 Task: Change the font style of "Happy new year" to "Georgia" and the size should be 16.
Action: Mouse moved to (111, 96)
Screenshot: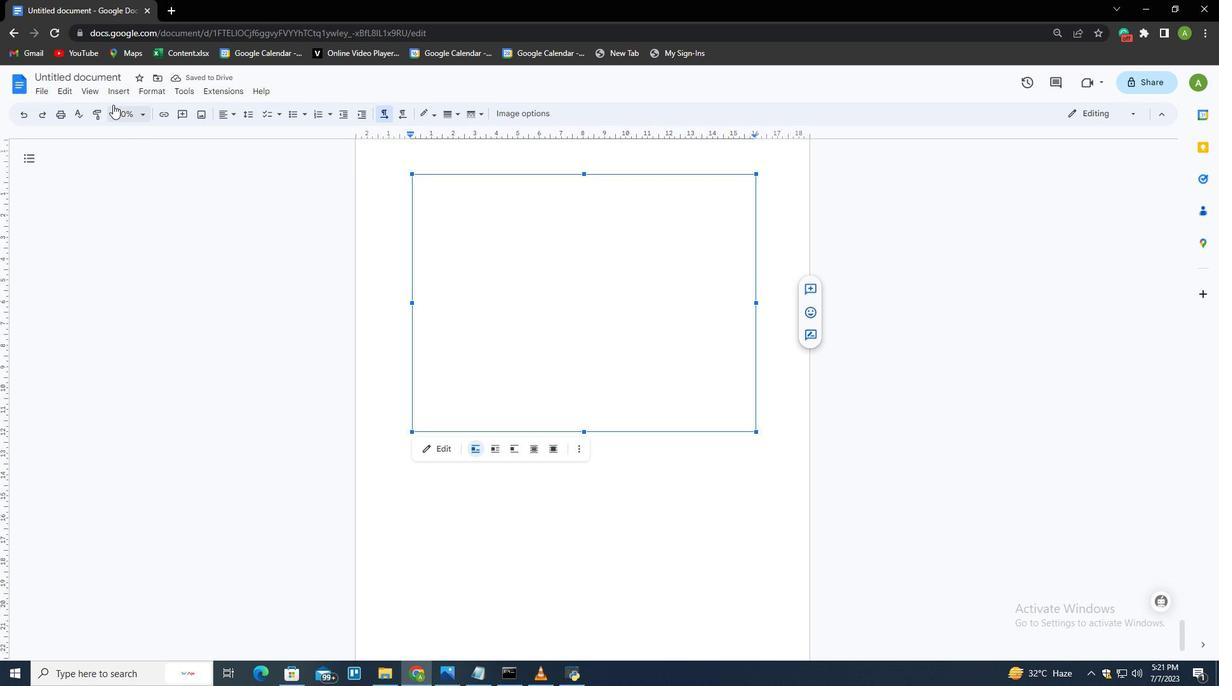 
Action: Mouse pressed left at (111, 96)
Screenshot: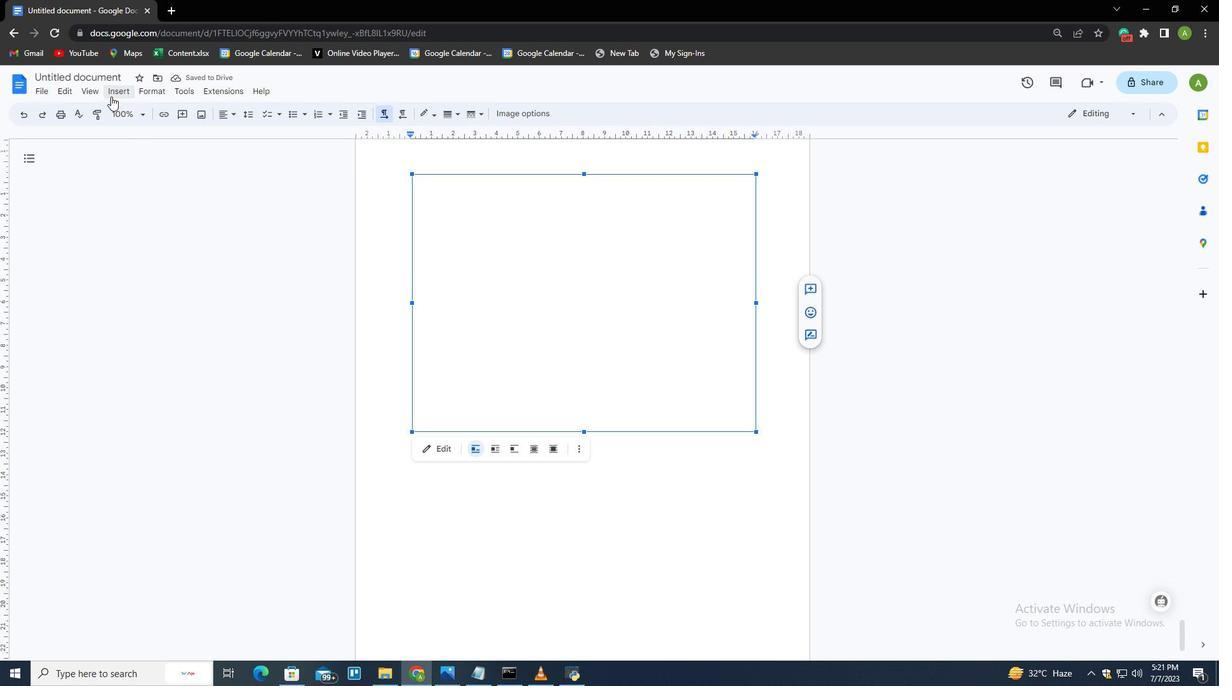 
Action: Mouse moved to (132, 147)
Screenshot: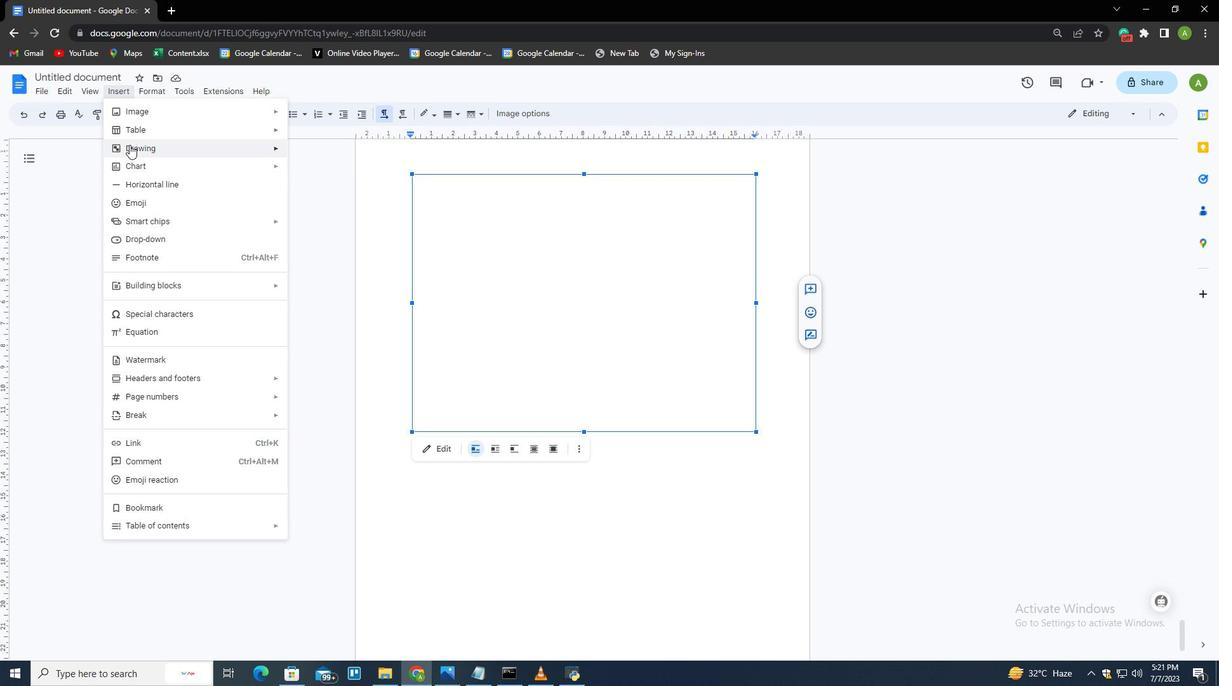 
Action: Mouse pressed left at (132, 147)
Screenshot: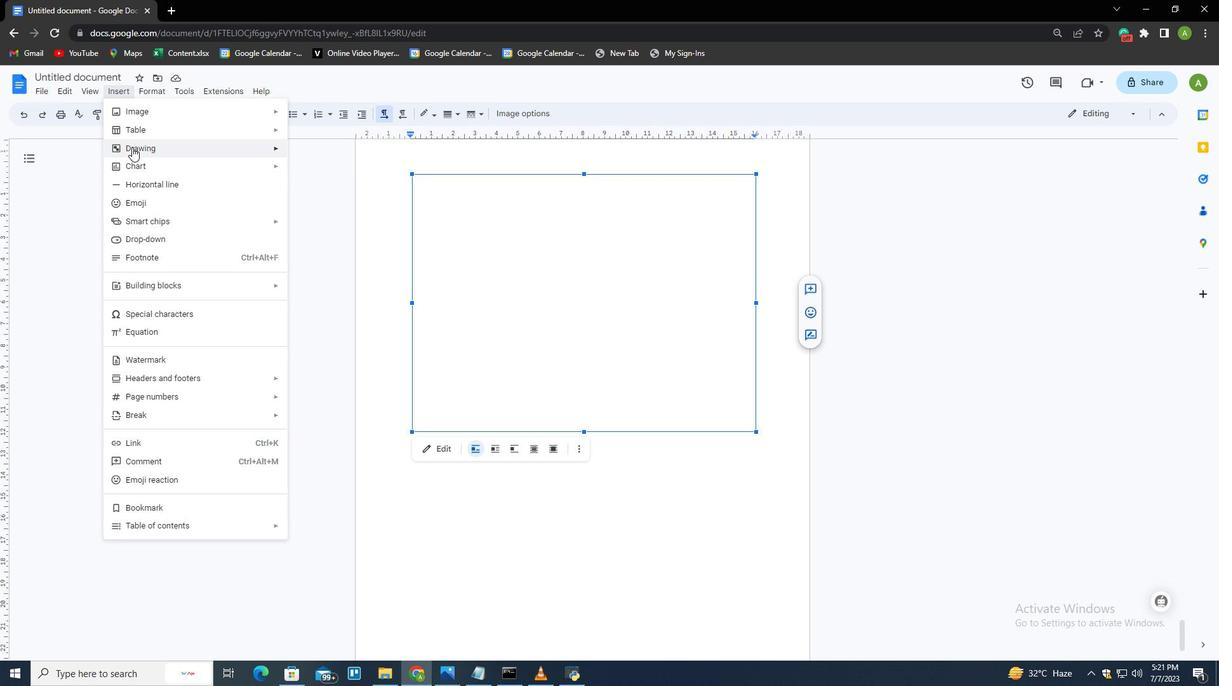 
Action: Mouse moved to (299, 149)
Screenshot: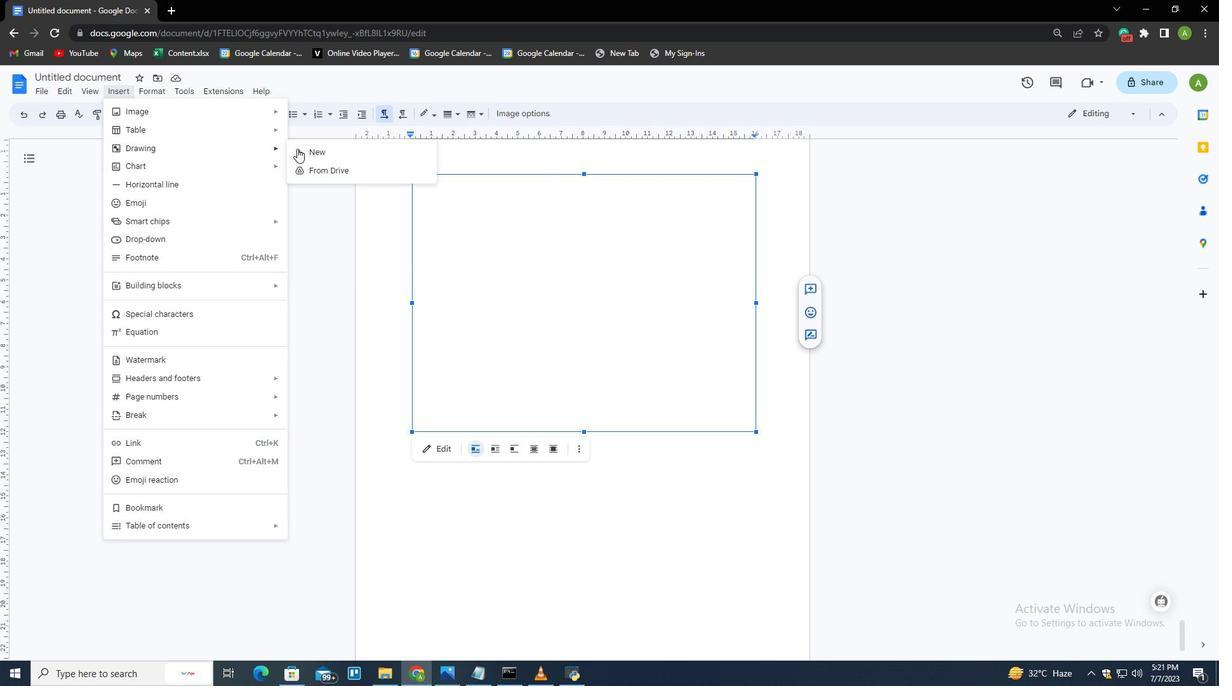 
Action: Mouse pressed left at (299, 149)
Screenshot: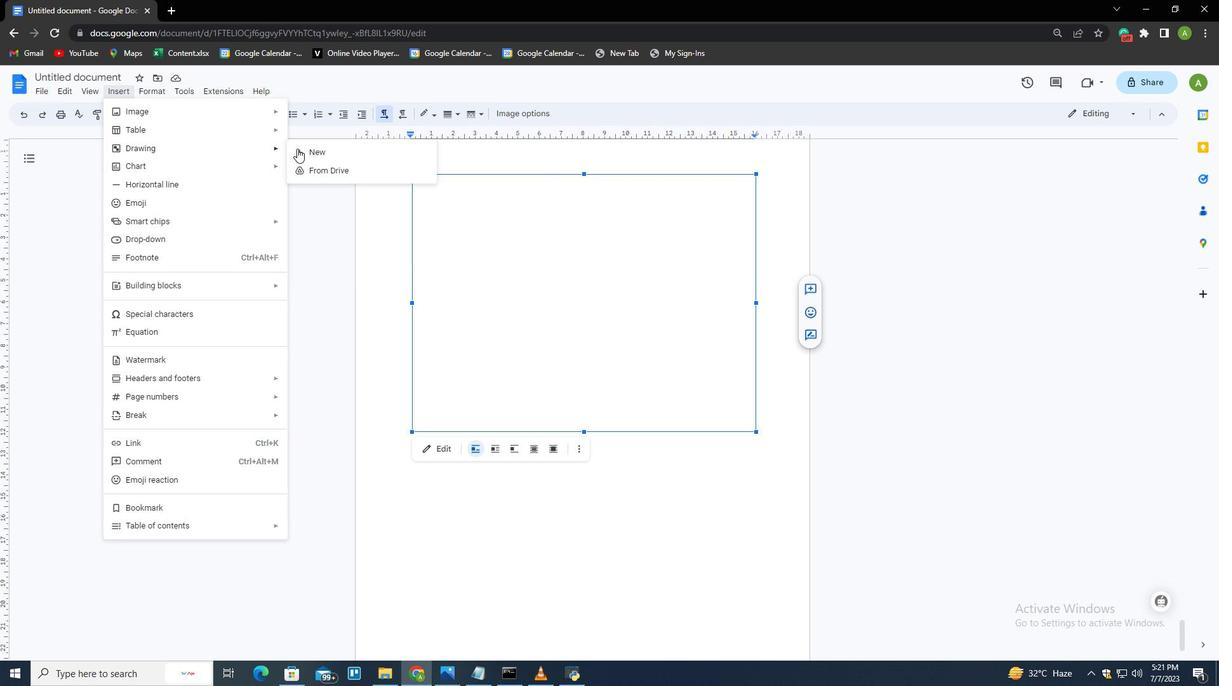 
Action: Mouse moved to (489, 145)
Screenshot: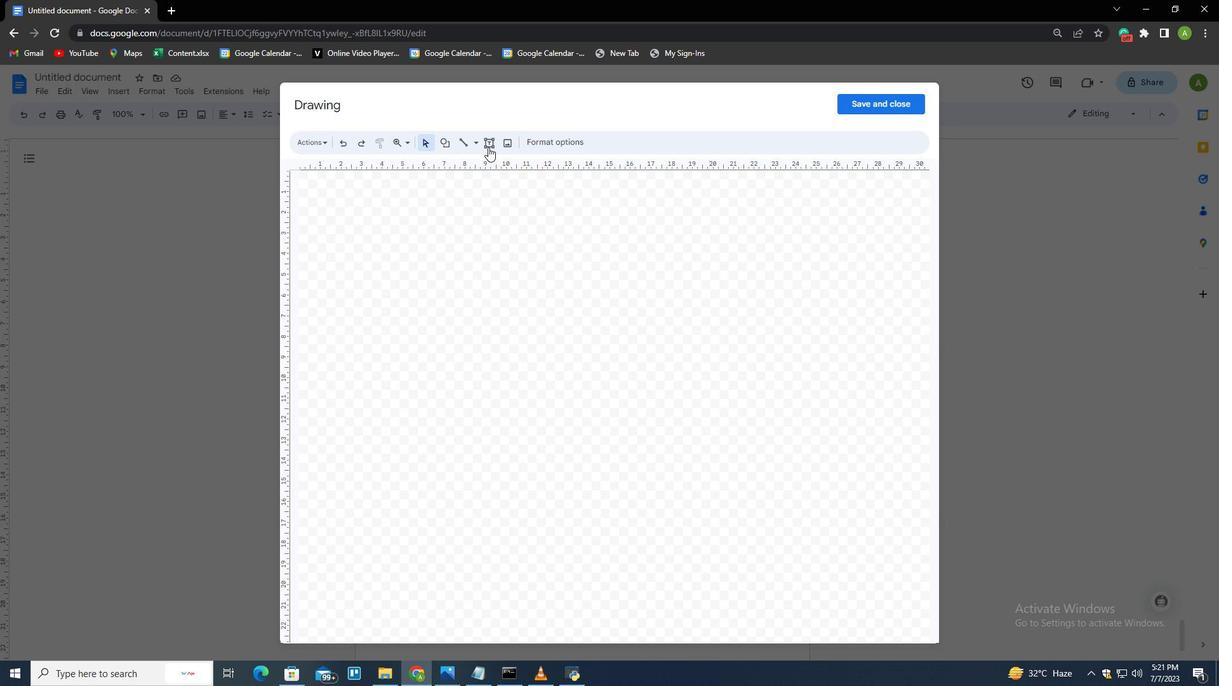 
Action: Mouse pressed left at (489, 145)
Screenshot: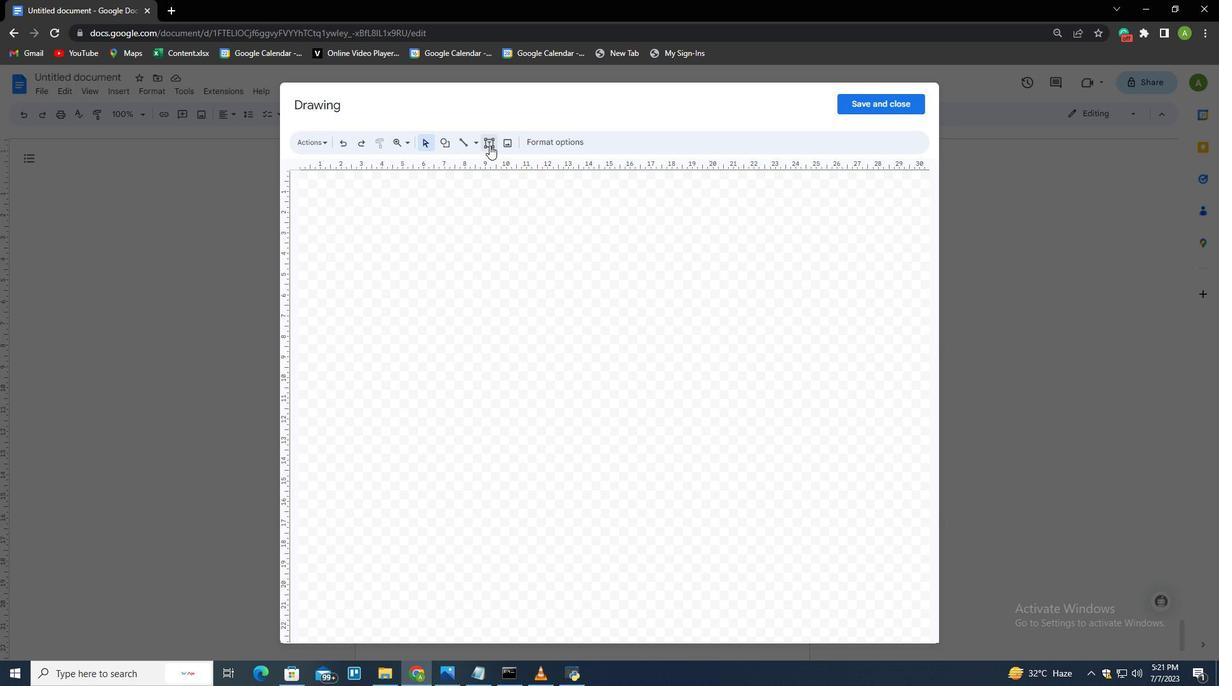 
Action: Mouse moved to (389, 252)
Screenshot: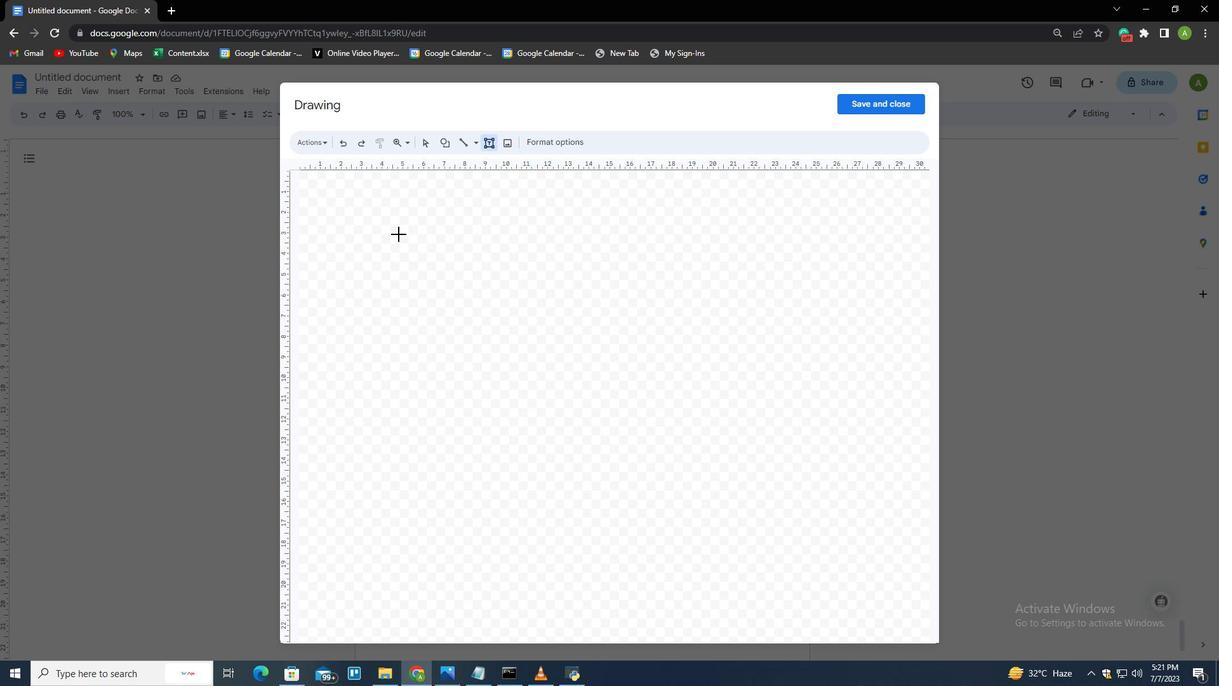 
Action: Mouse pressed left at (389, 252)
Screenshot: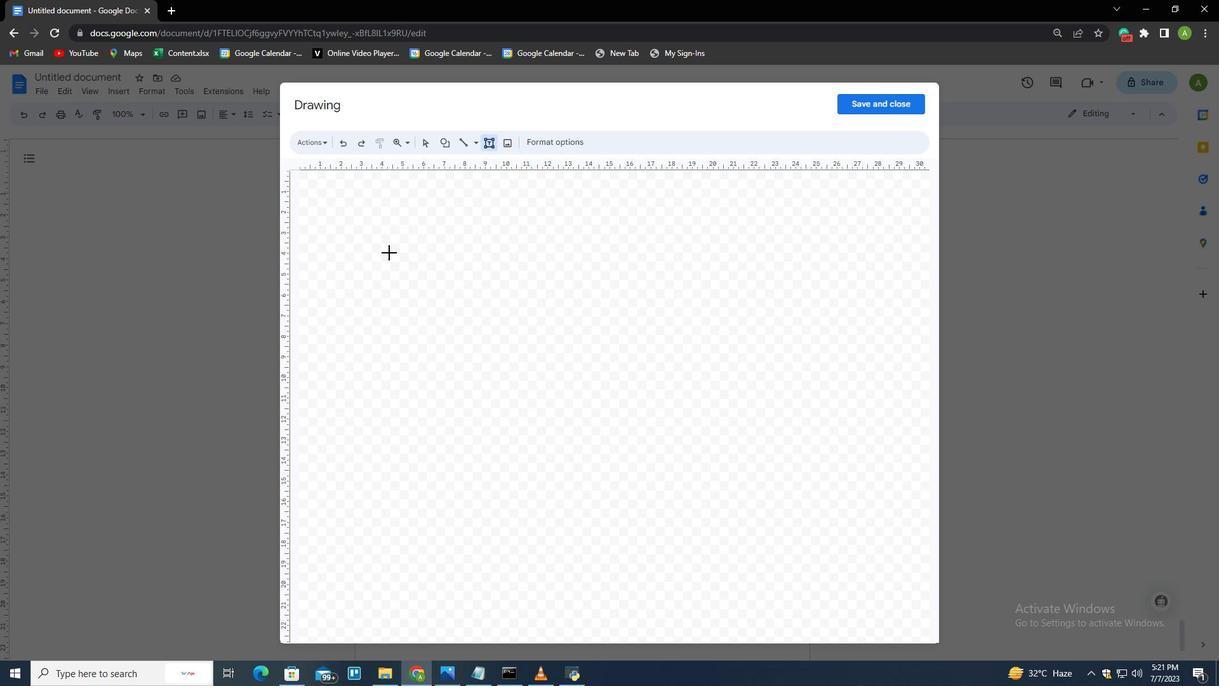 
Action: Mouse moved to (640, 271)
Screenshot: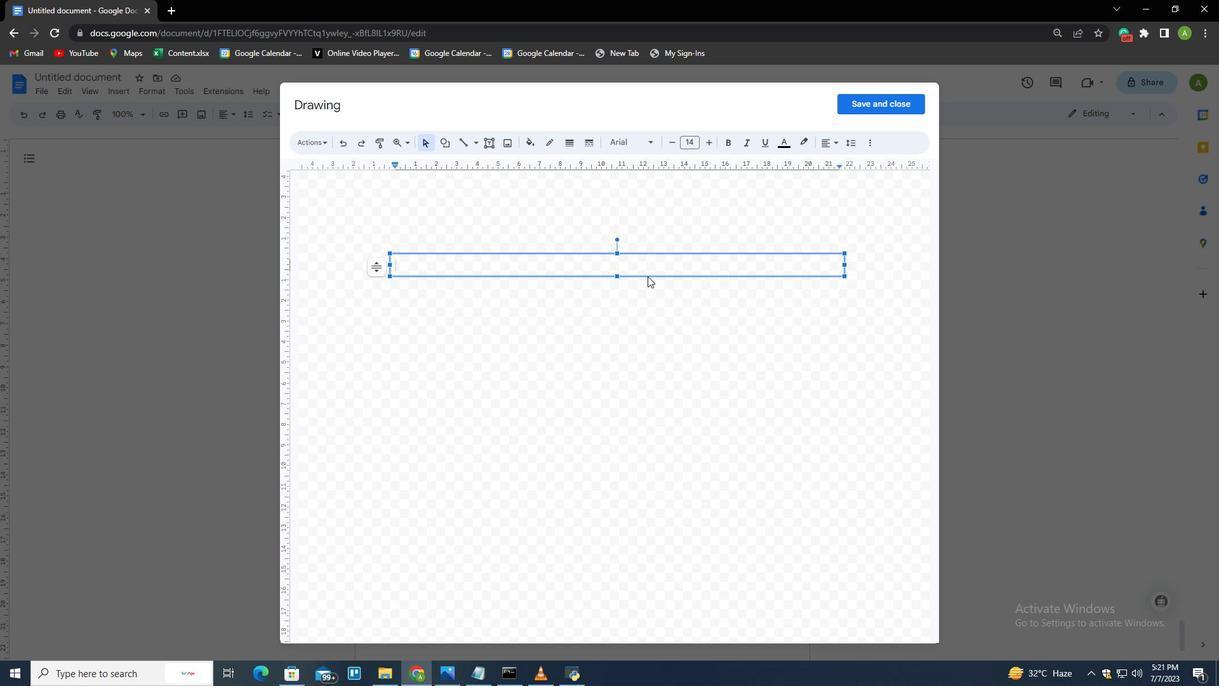 
Action: Key pressed <Key.shift>Happy<Key.space><Key.shift>new<Key.space>year
Screenshot: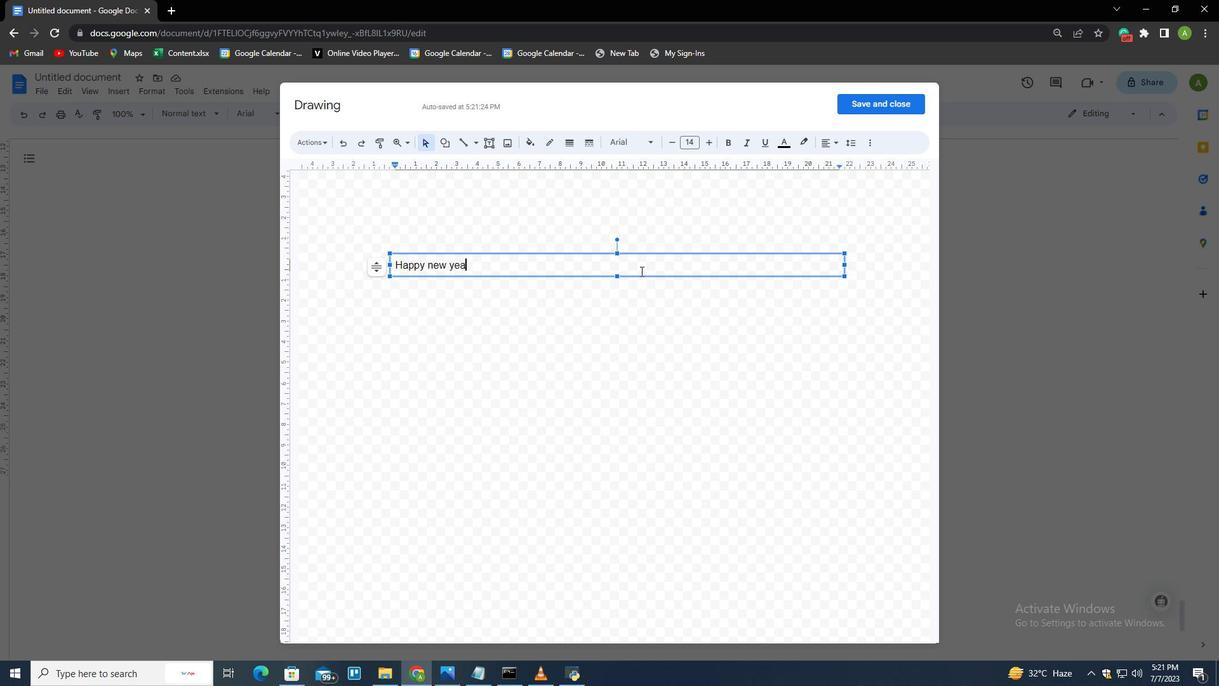 
Action: Mouse moved to (434, 262)
Screenshot: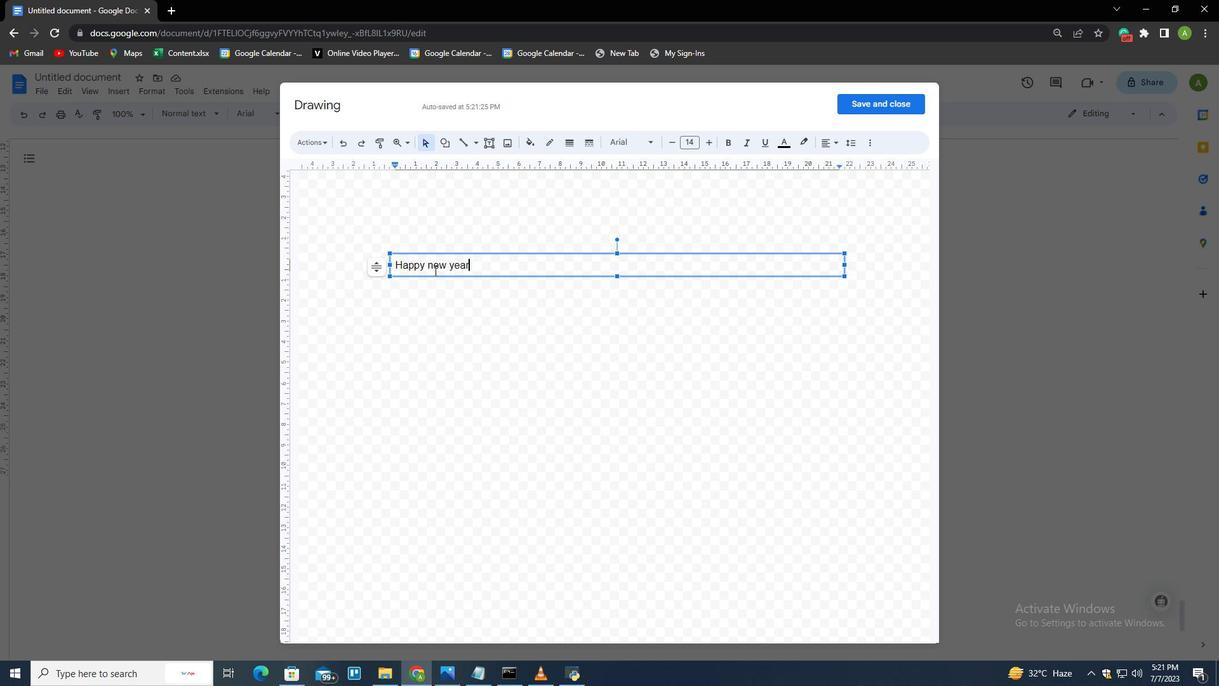 
Action: Mouse pressed left at (434, 262)
Screenshot: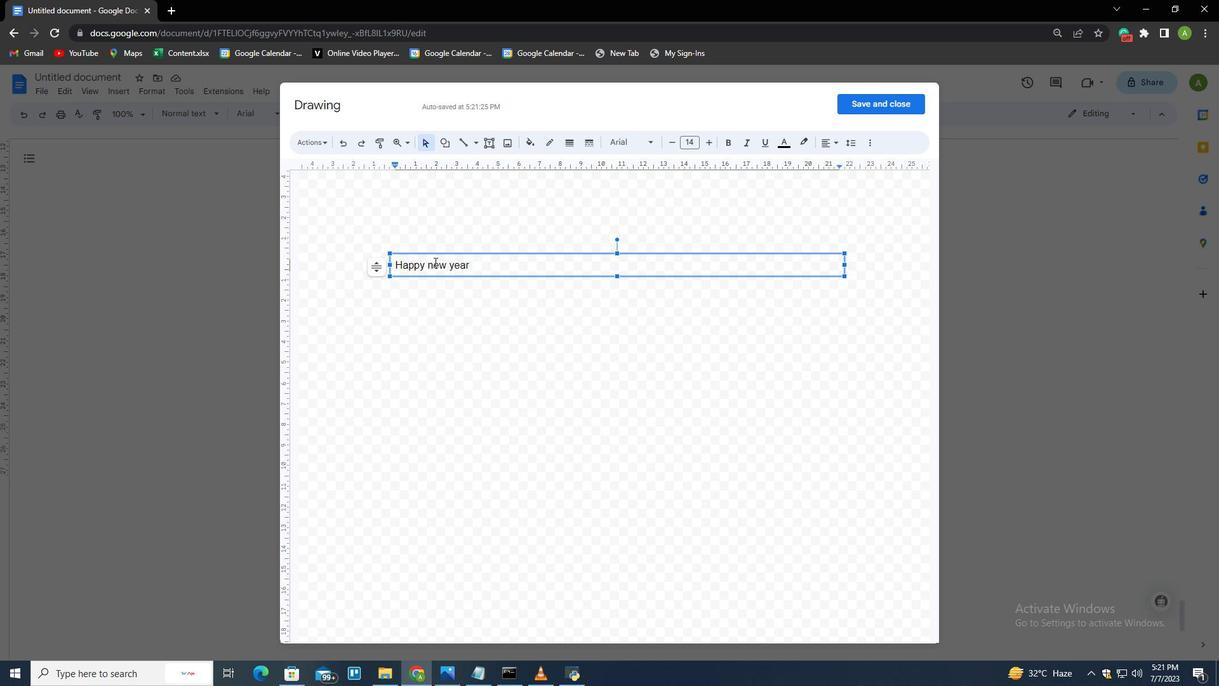 
Action: Mouse pressed left at (434, 262)
Screenshot: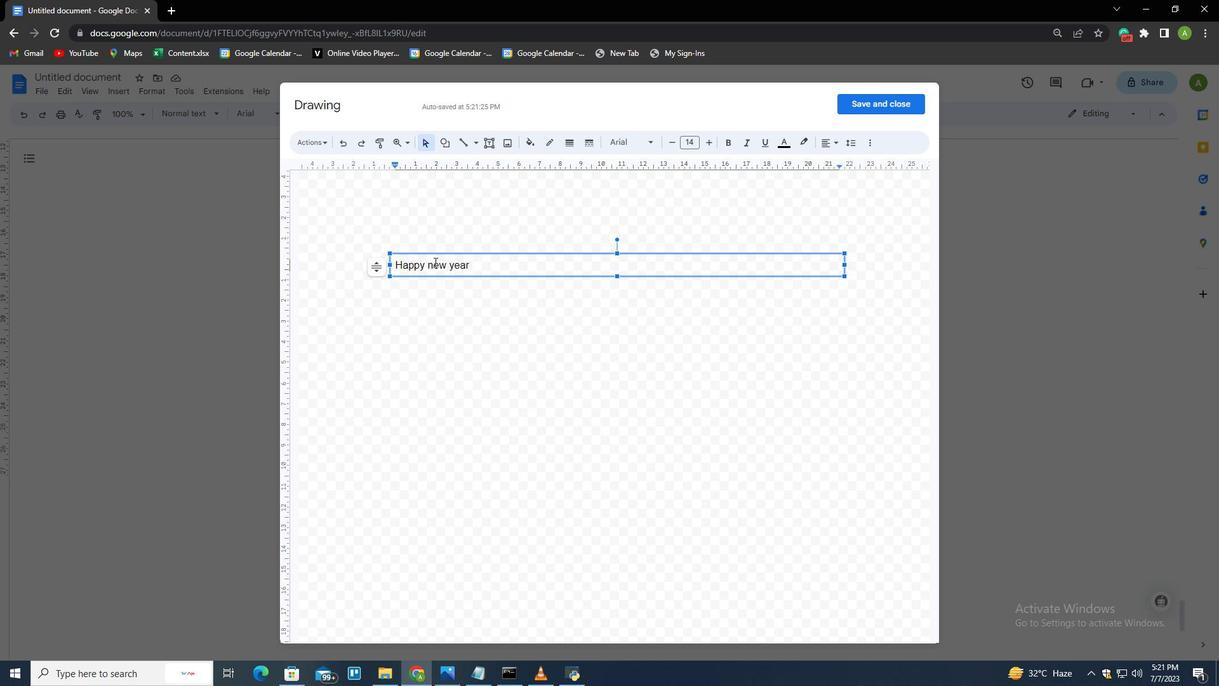 
Action: Mouse pressed left at (434, 262)
Screenshot: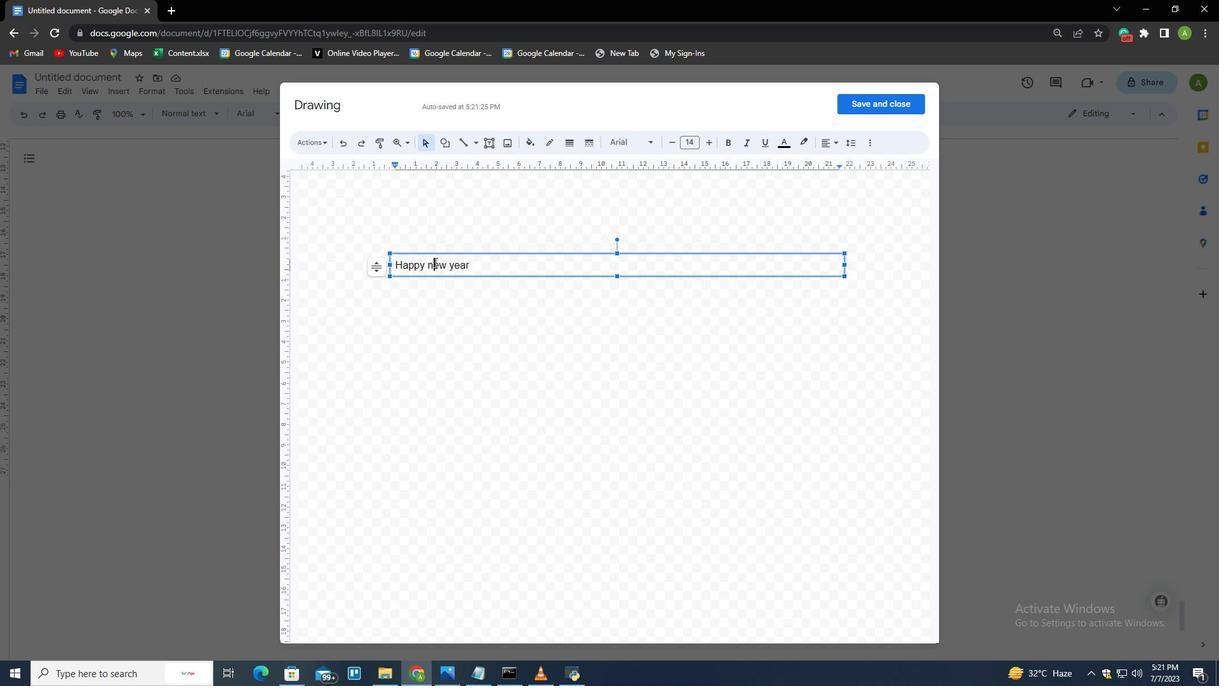 
Action: Mouse moved to (642, 139)
Screenshot: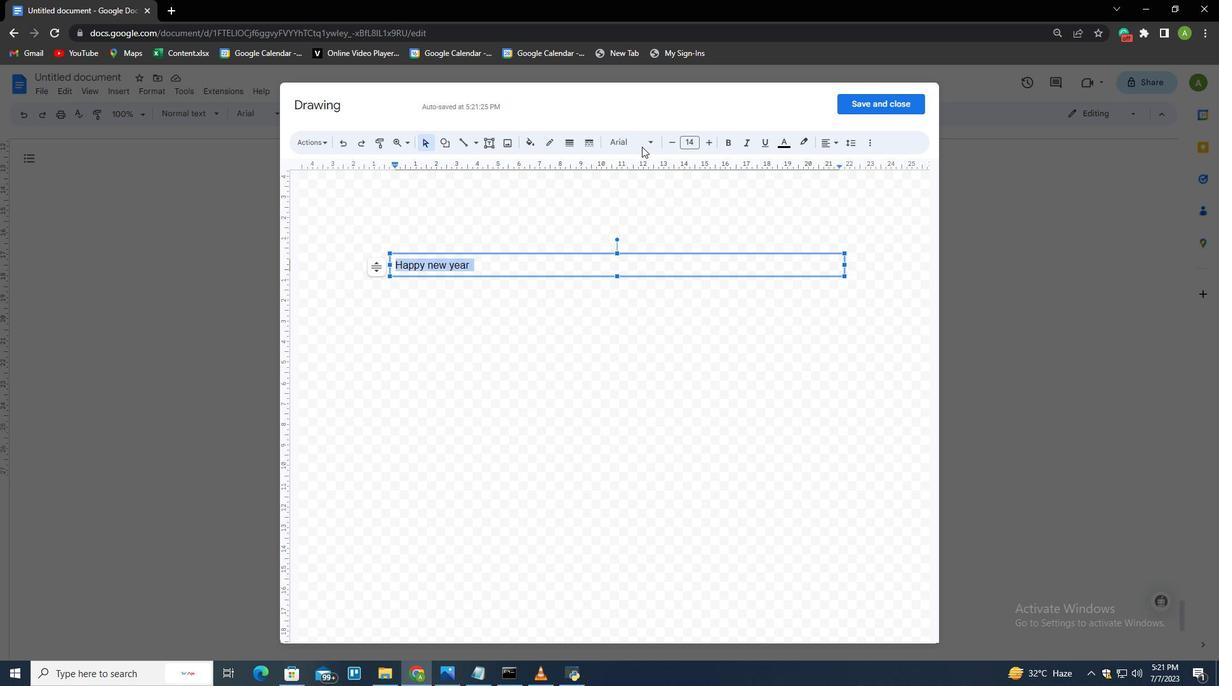 
Action: Mouse pressed left at (642, 139)
Screenshot: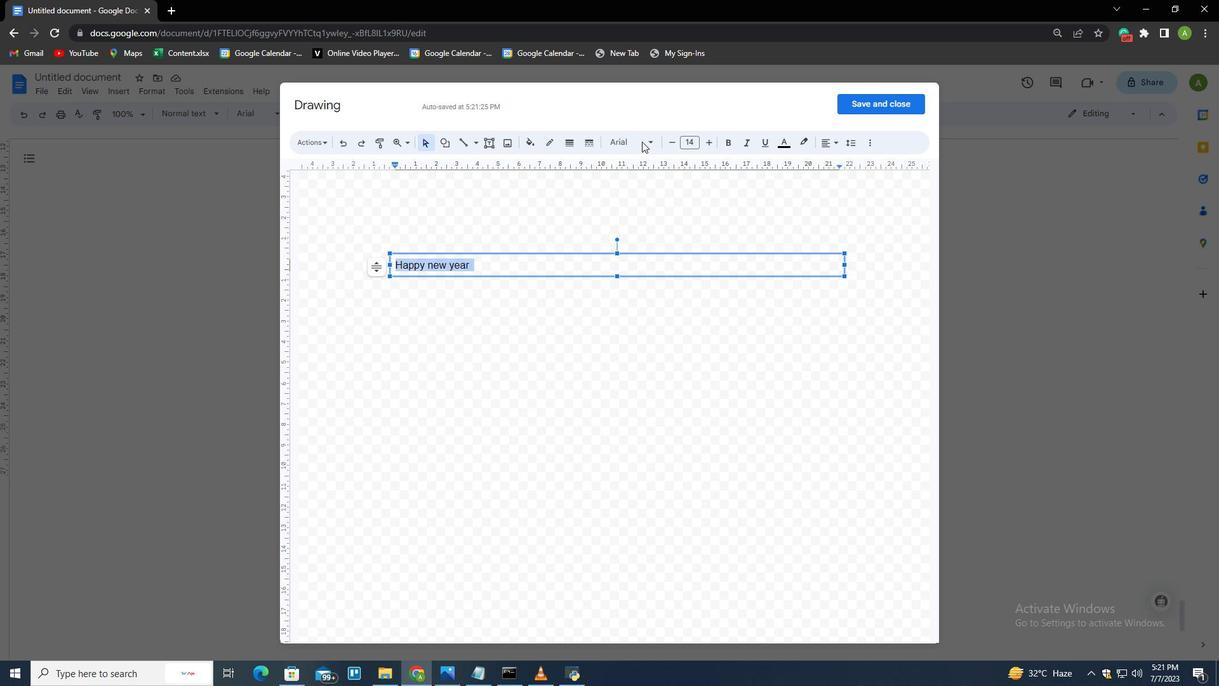 
Action: Mouse moved to (644, 430)
Screenshot: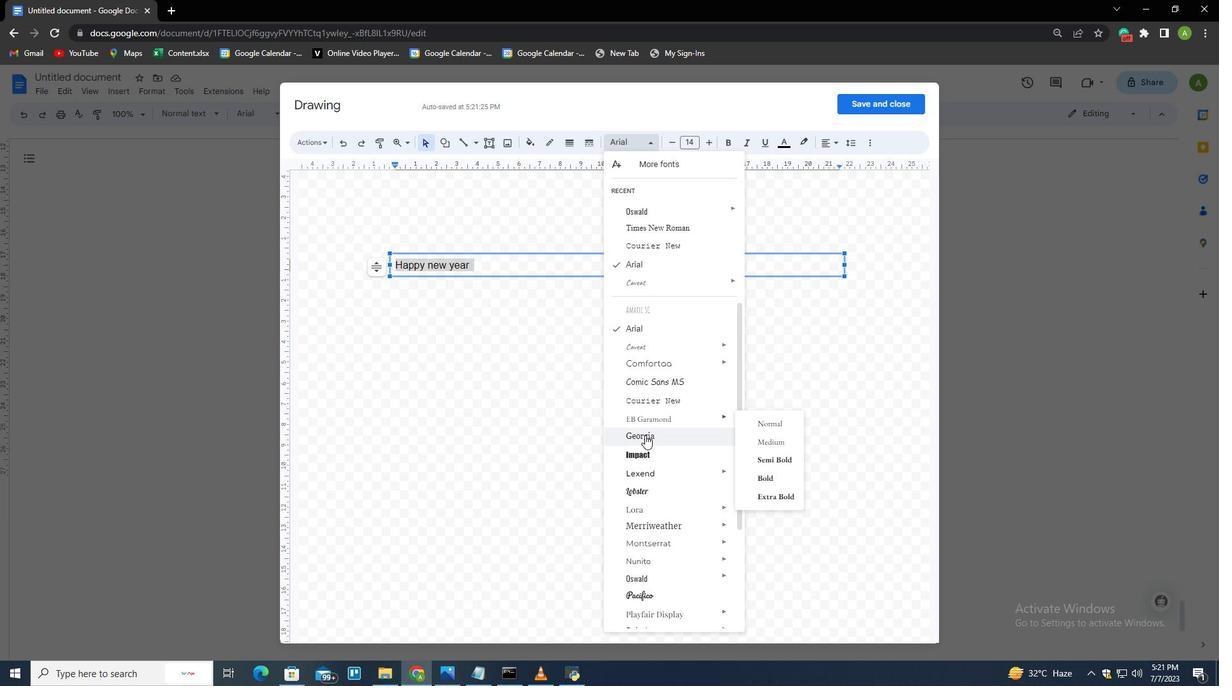 
Action: Mouse pressed left at (644, 430)
Screenshot: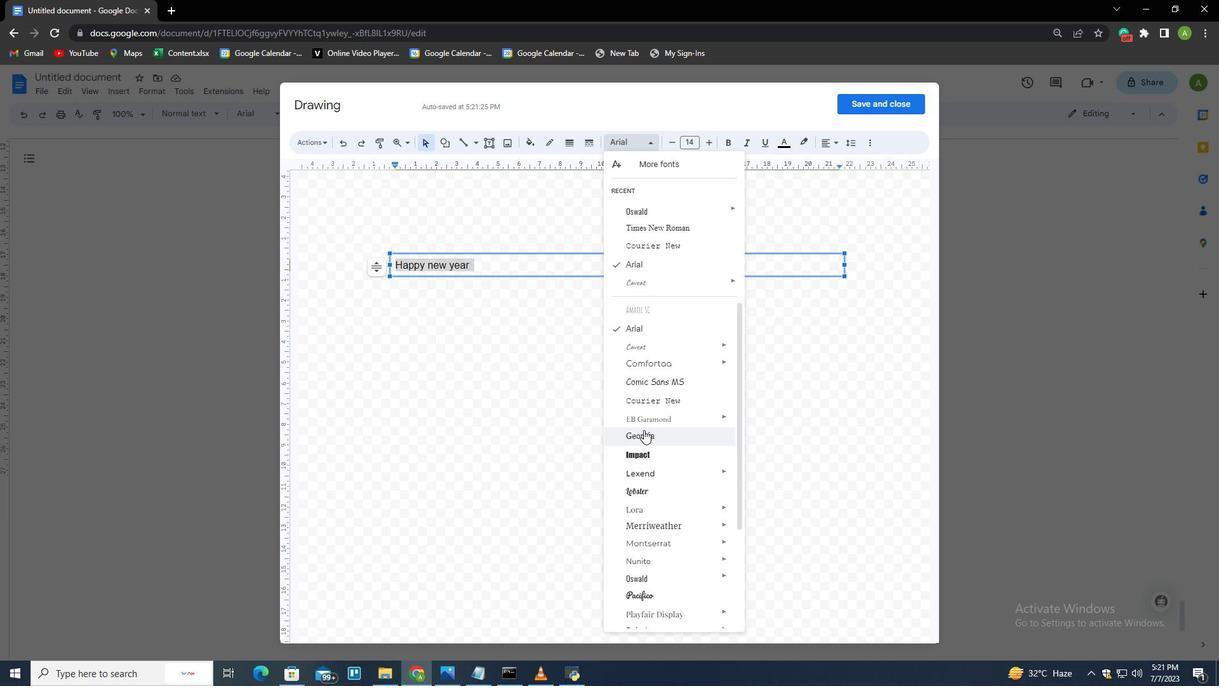 
Action: Mouse moved to (712, 137)
Screenshot: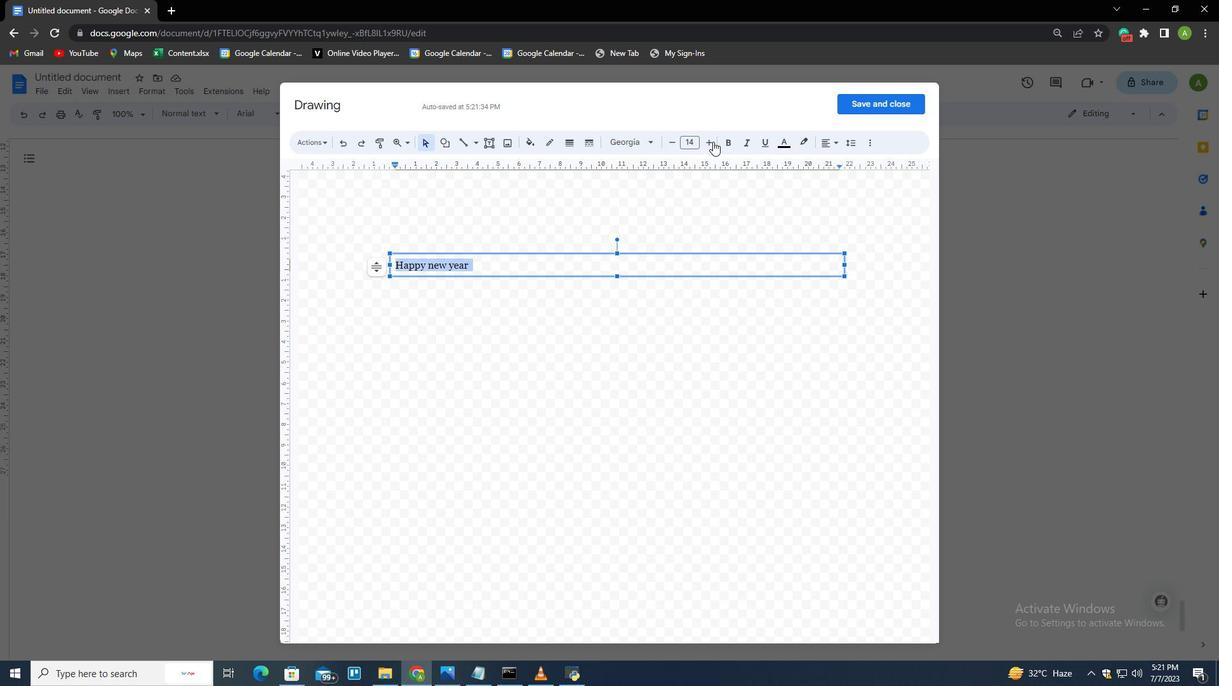 
Action: Mouse pressed left at (712, 137)
Screenshot: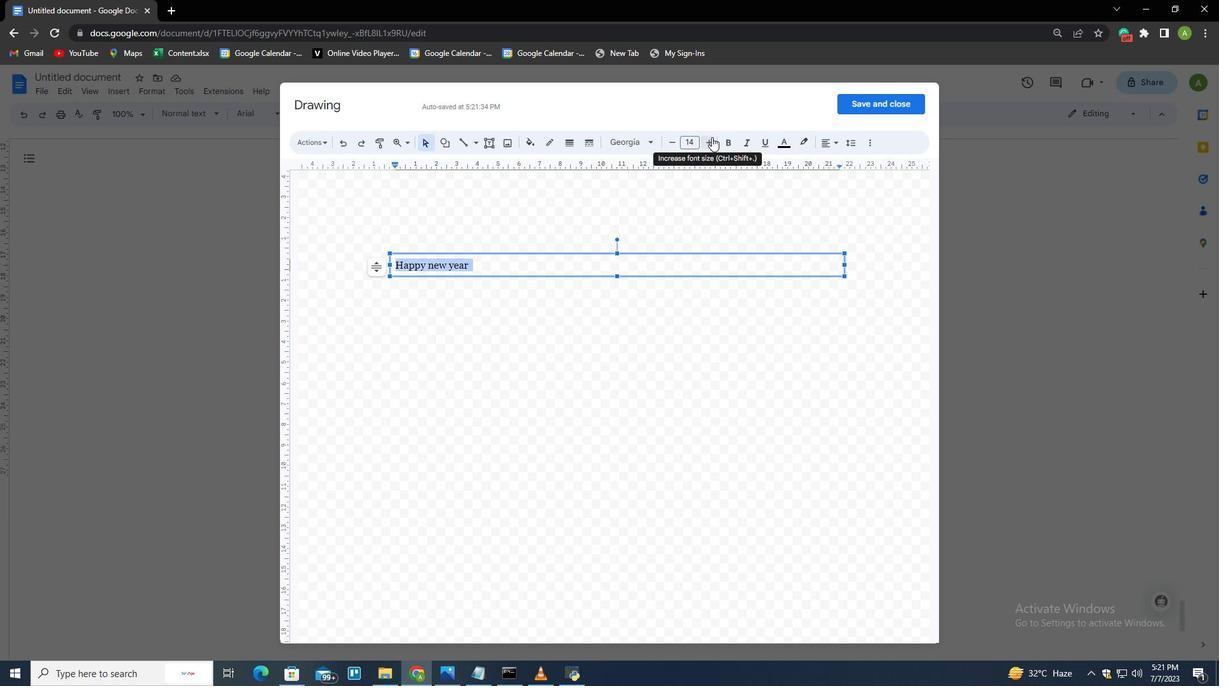 
Action: Mouse pressed left at (712, 137)
Screenshot: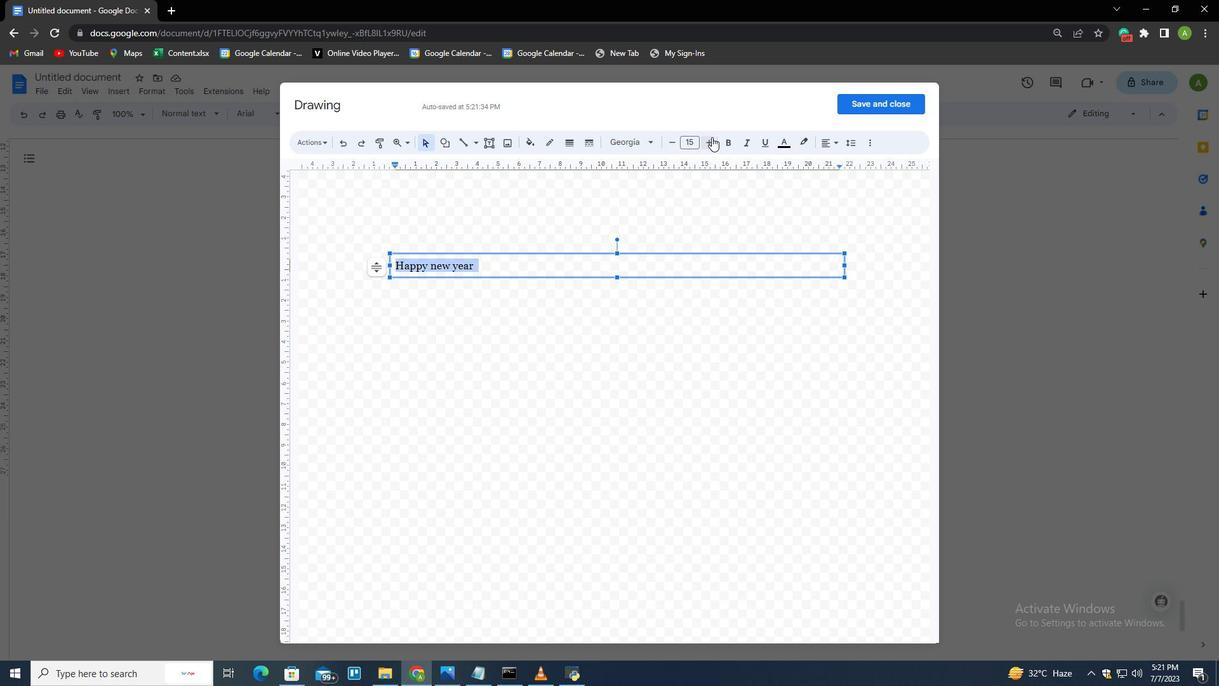 
Action: Mouse moved to (787, 193)
Screenshot: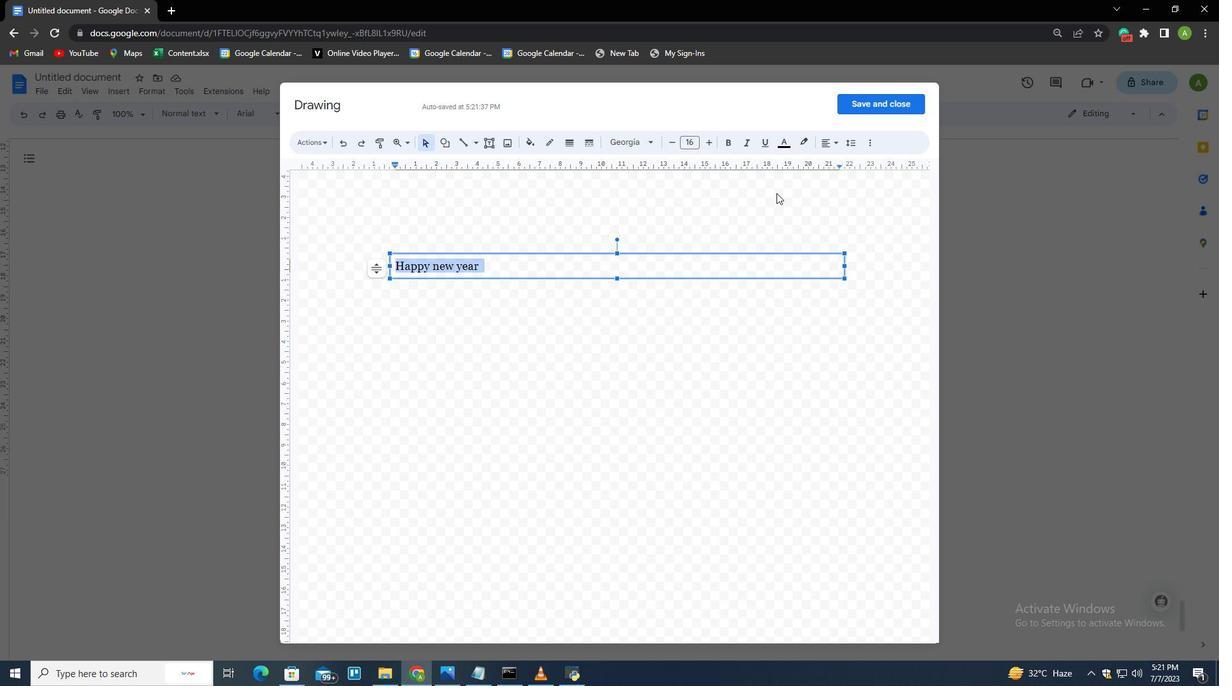
Action: Mouse pressed left at (787, 193)
Screenshot: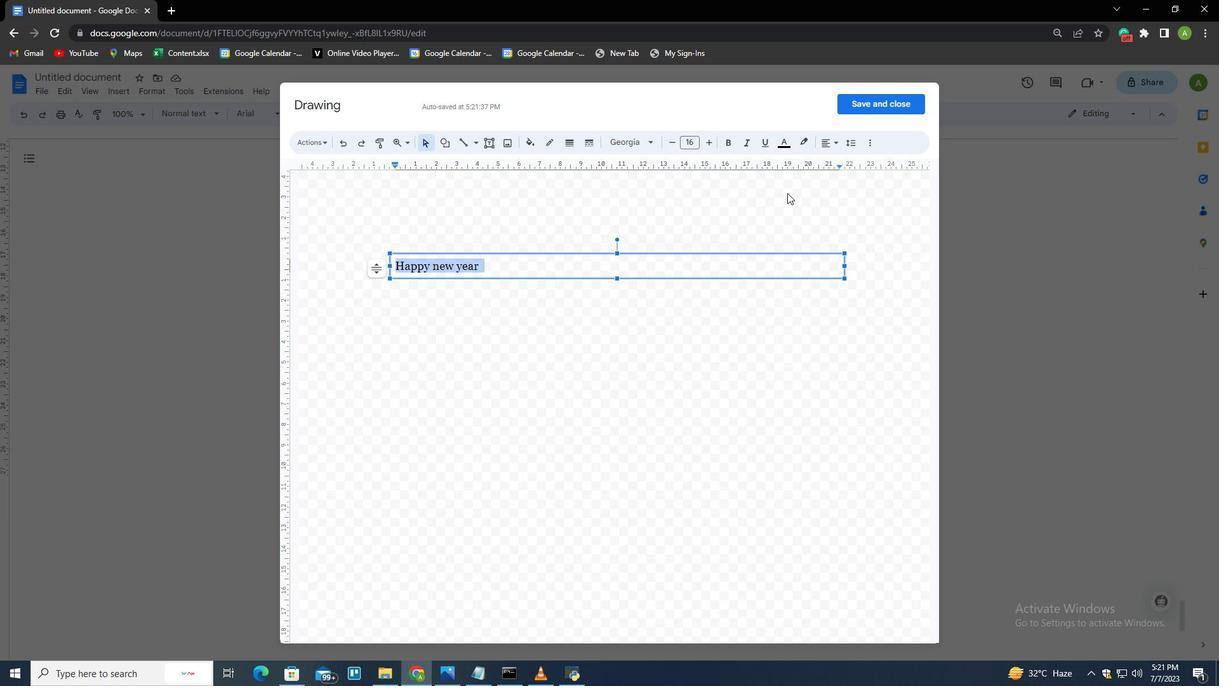 
Action: Mouse moved to (831, 258)
Screenshot: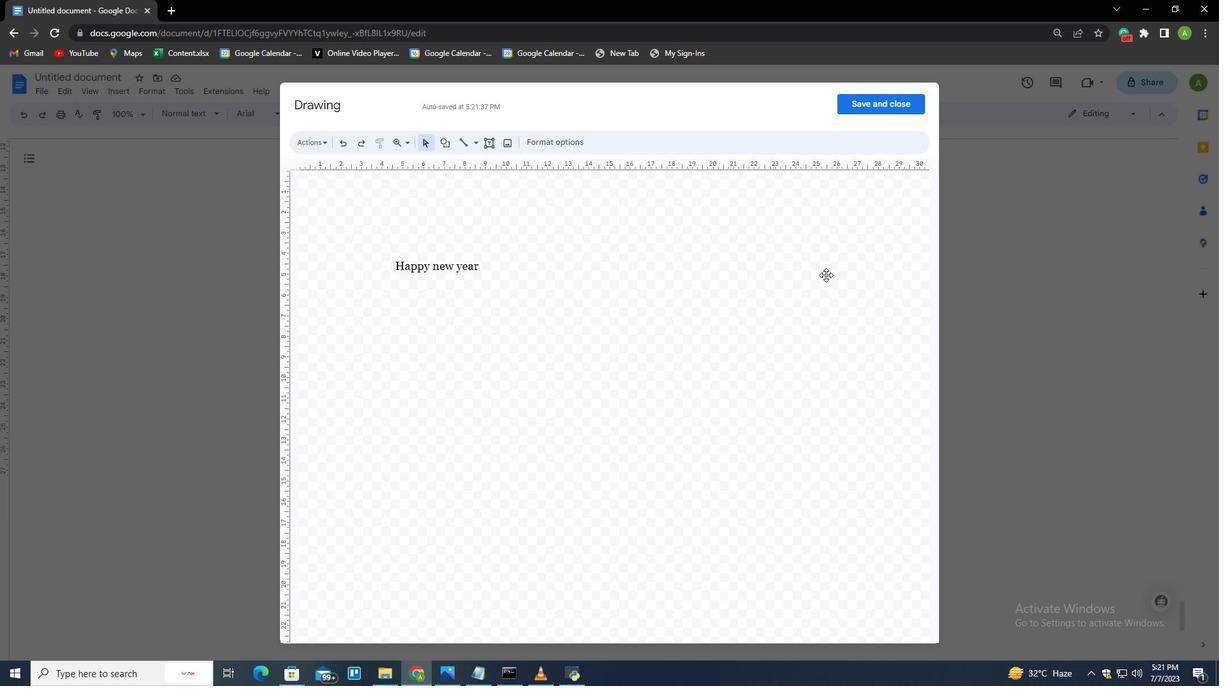 
